 Task: Create a sub task Release to Production / Go Live for the task  Develop a new online platform for event ticket sales in the project AgileMind , assign it to team member softage.4@softage.net and update the status of the sub task to  On Track  , set the priority of the sub task to Low
Action: Mouse moved to (240, 306)
Screenshot: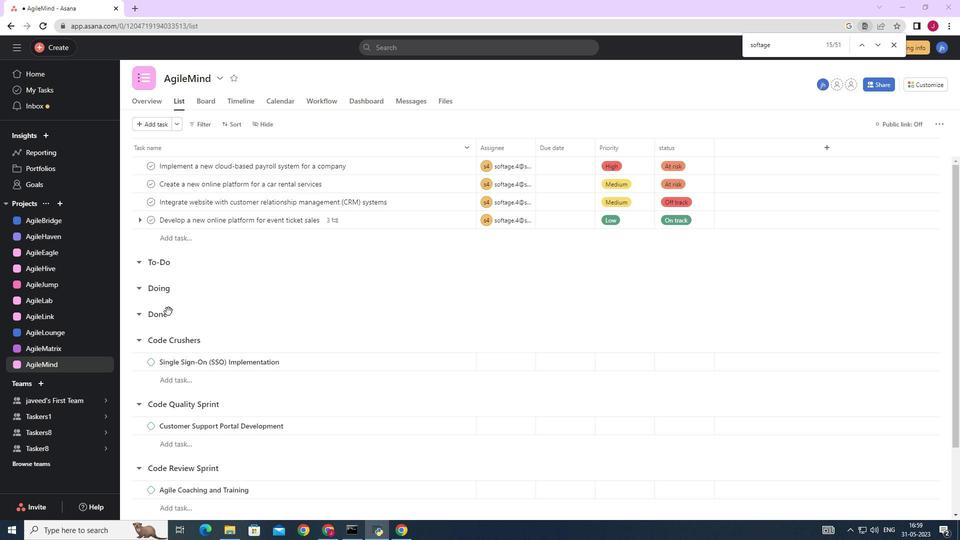 
Action: Mouse scrolled (240, 306) with delta (0, 0)
Screenshot: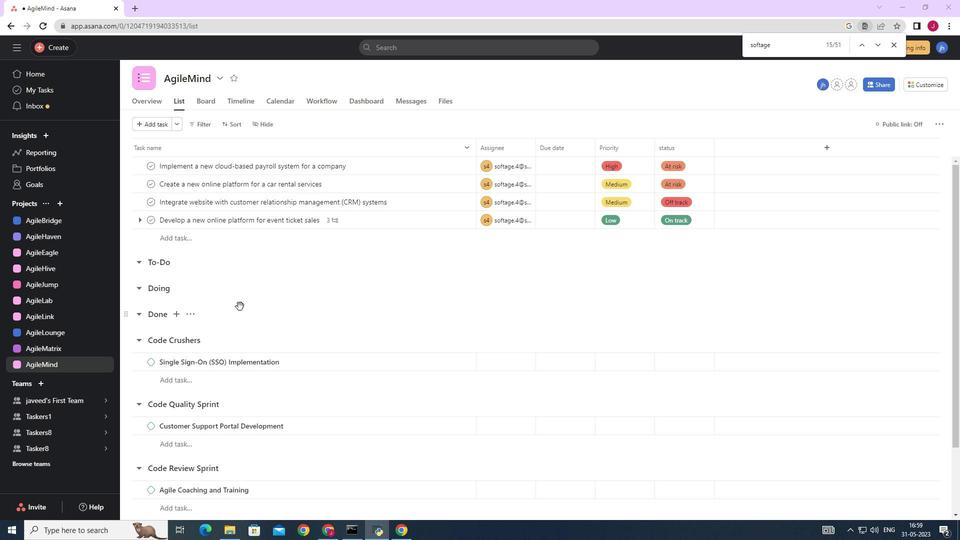 
Action: Mouse scrolled (240, 306) with delta (0, 0)
Screenshot: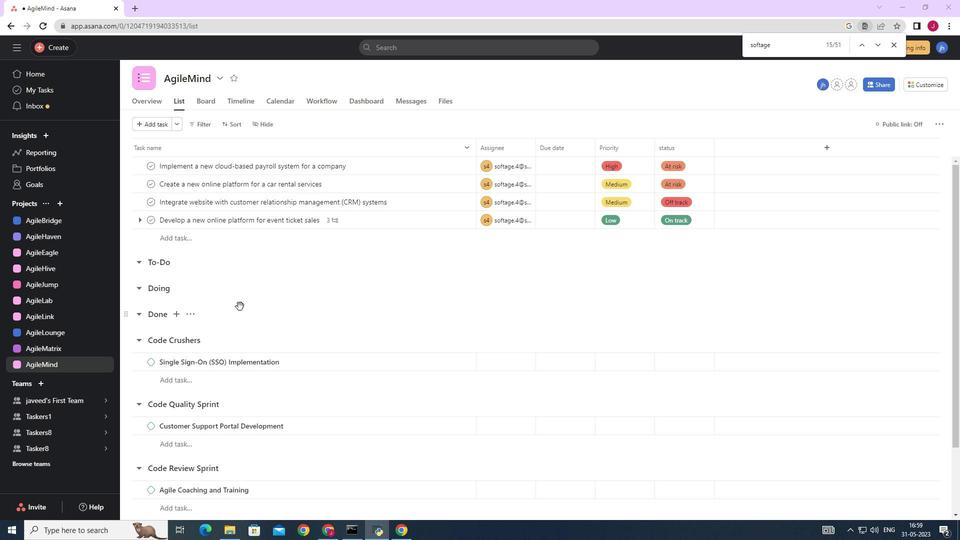 
Action: Mouse scrolled (240, 306) with delta (0, 0)
Screenshot: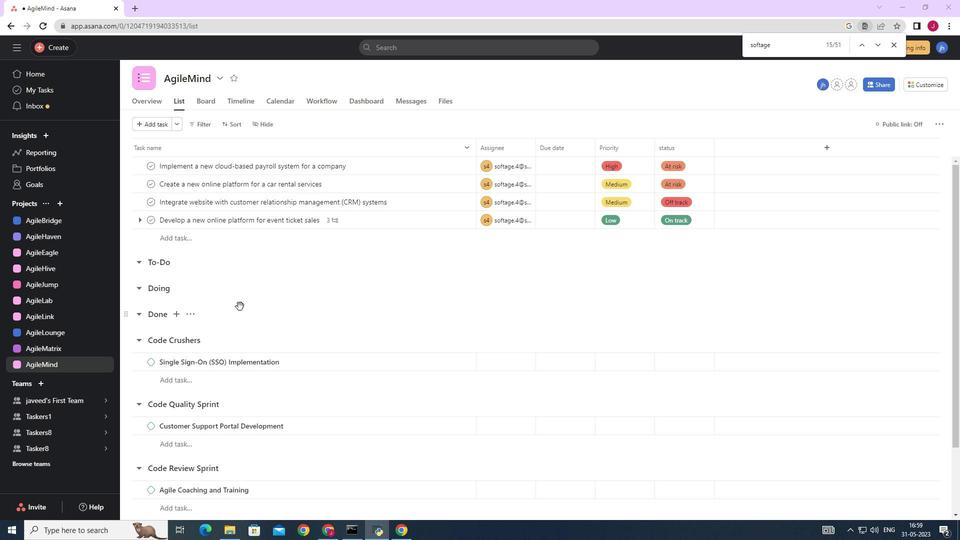 
Action: Mouse scrolled (240, 306) with delta (0, 0)
Screenshot: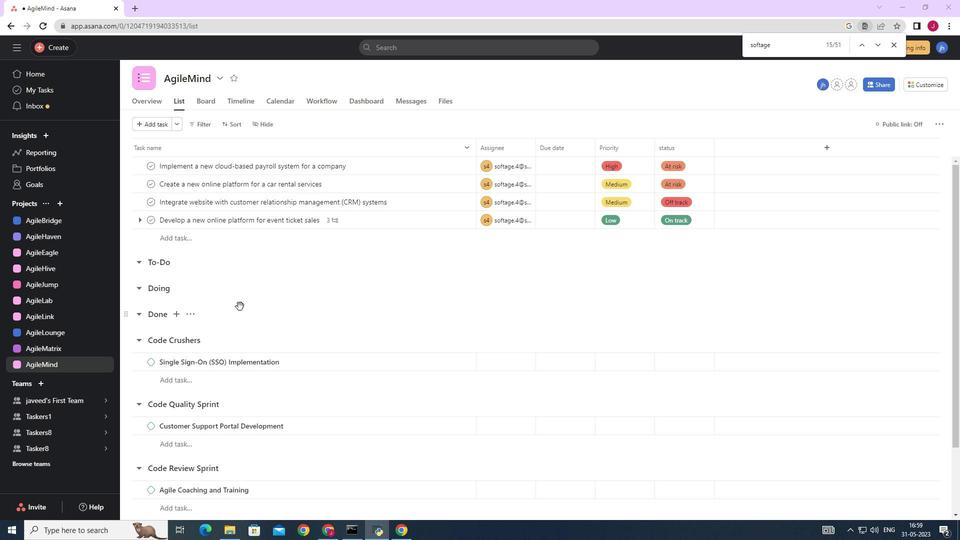 
Action: Mouse scrolled (240, 306) with delta (0, 0)
Screenshot: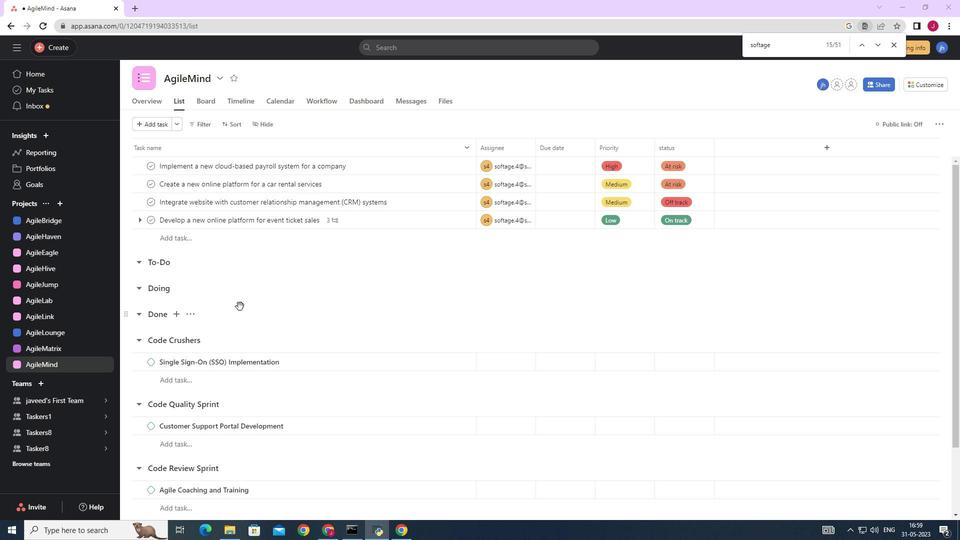 
Action: Mouse moved to (364, 301)
Screenshot: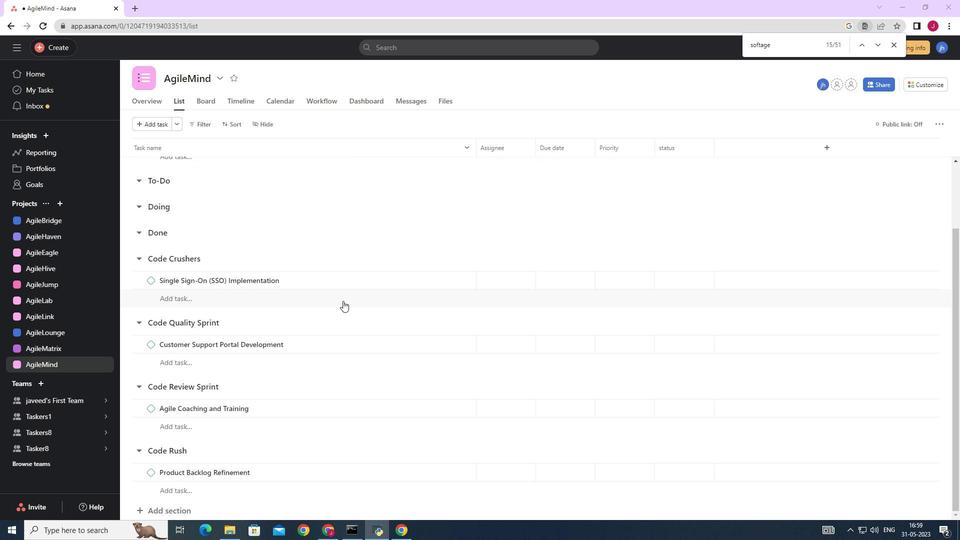 
Action: Mouse scrolled (364, 300) with delta (0, 0)
Screenshot: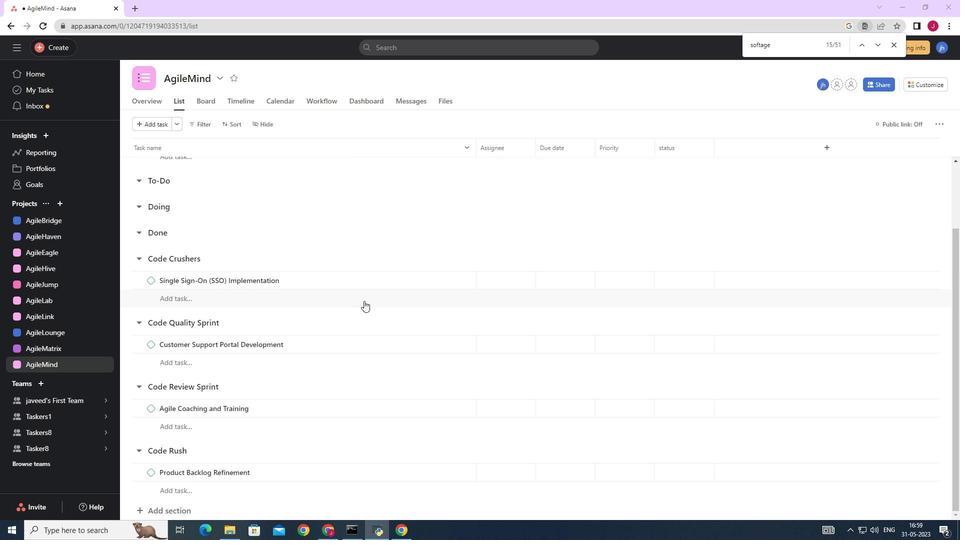 
Action: Mouse scrolled (364, 300) with delta (0, 0)
Screenshot: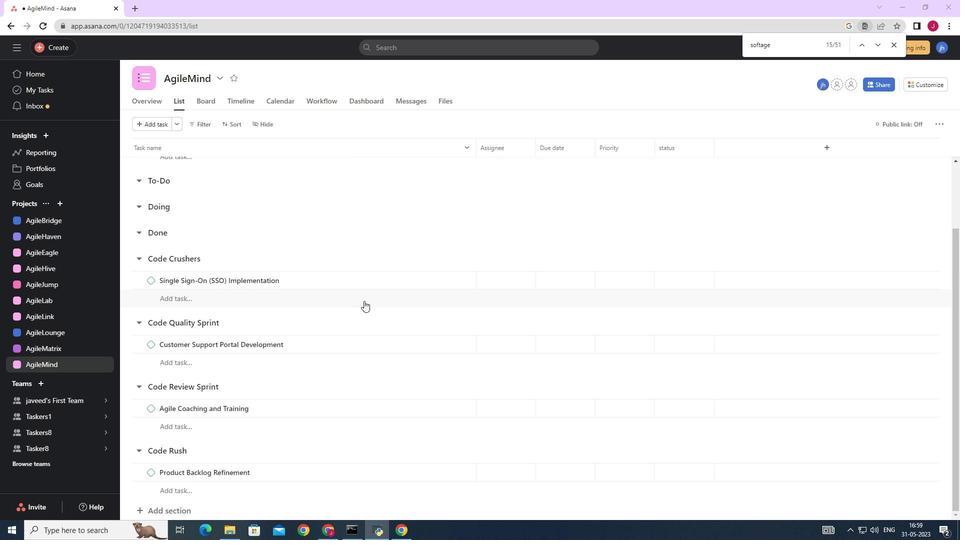 
Action: Mouse scrolled (364, 300) with delta (0, 0)
Screenshot: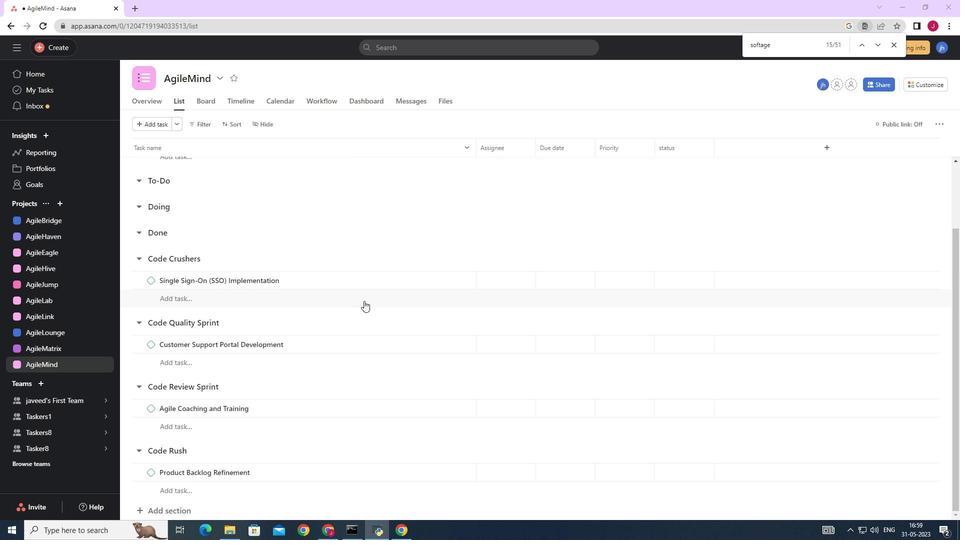 
Action: Mouse moved to (364, 301)
Screenshot: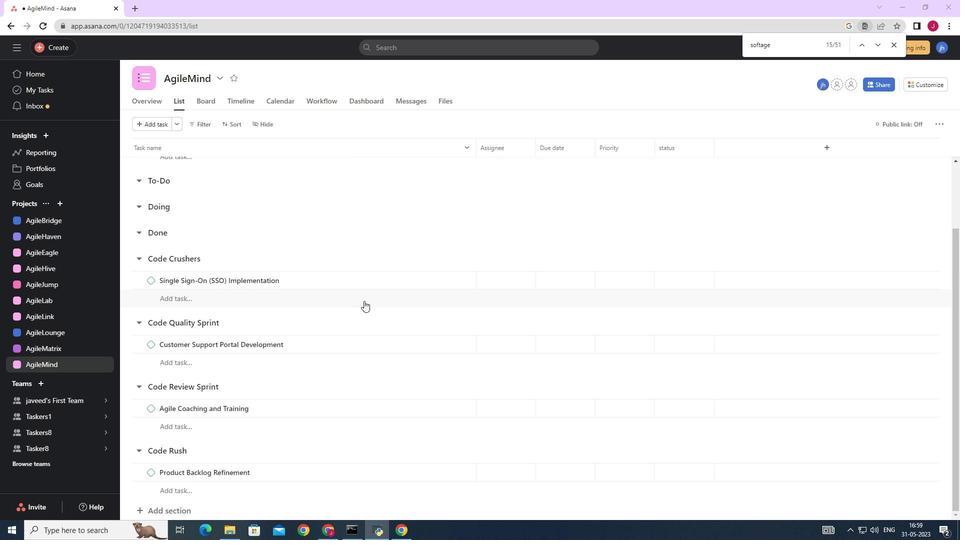 
Action: Mouse scrolled (364, 300) with delta (0, 0)
Screenshot: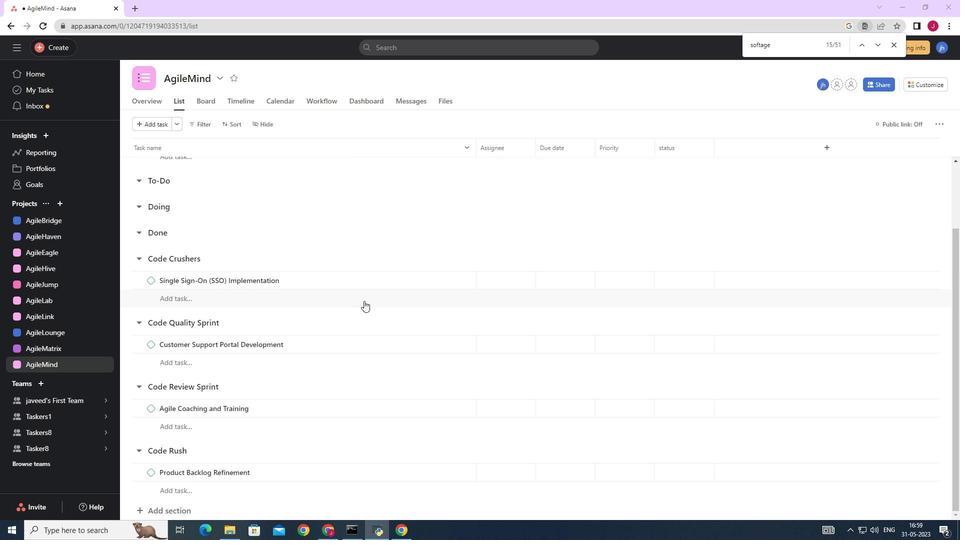
Action: Mouse moved to (364, 299)
Screenshot: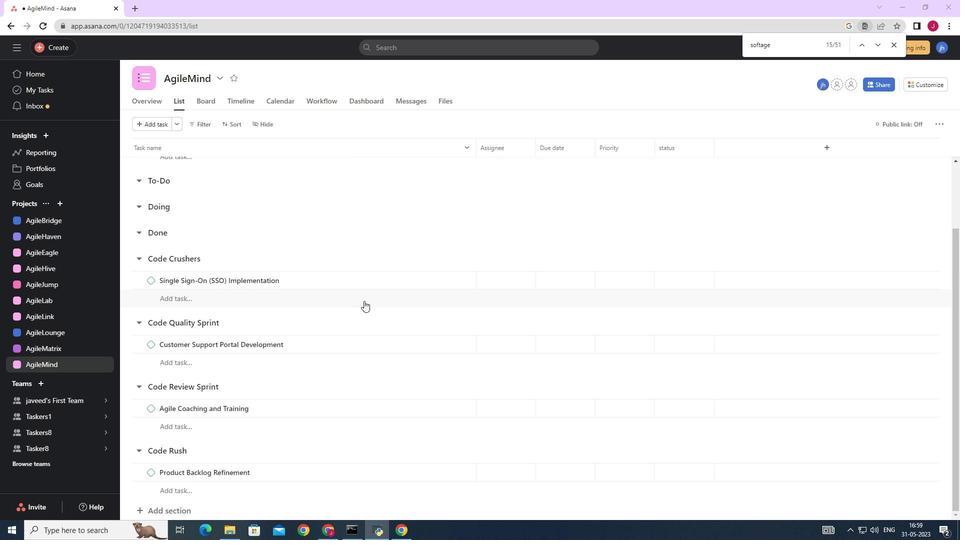 
Action: Mouse scrolled (364, 299) with delta (0, 0)
Screenshot: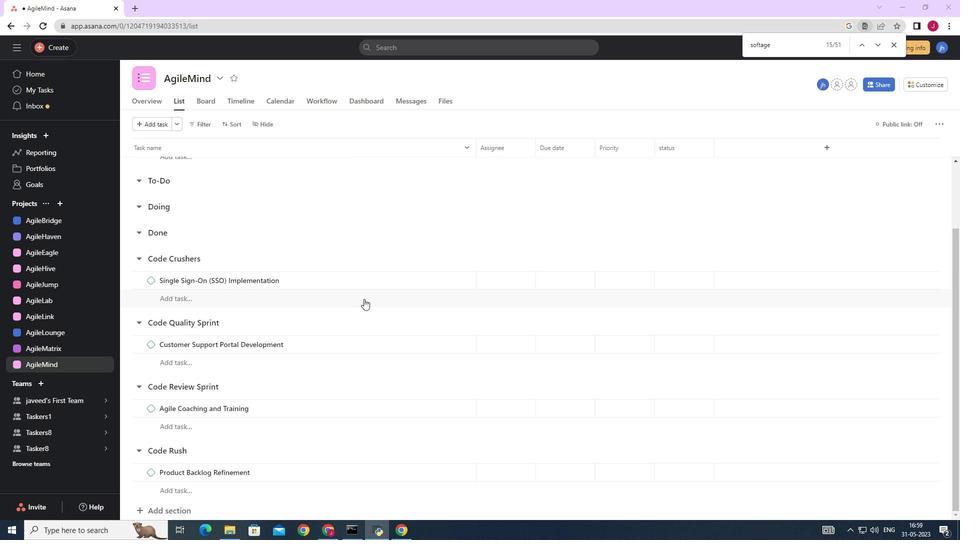 
Action: Mouse scrolled (364, 299) with delta (0, 0)
Screenshot: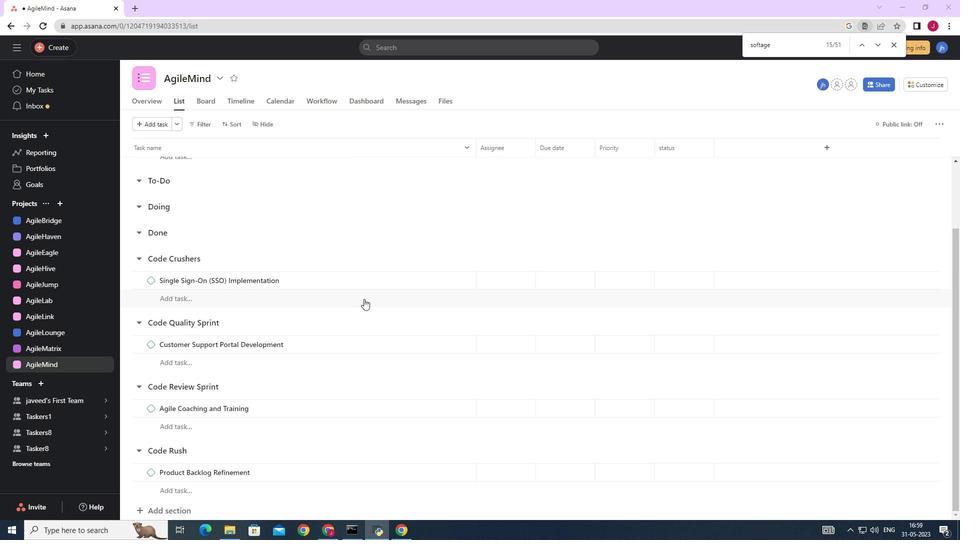 
Action: Mouse scrolled (364, 299) with delta (0, 0)
Screenshot: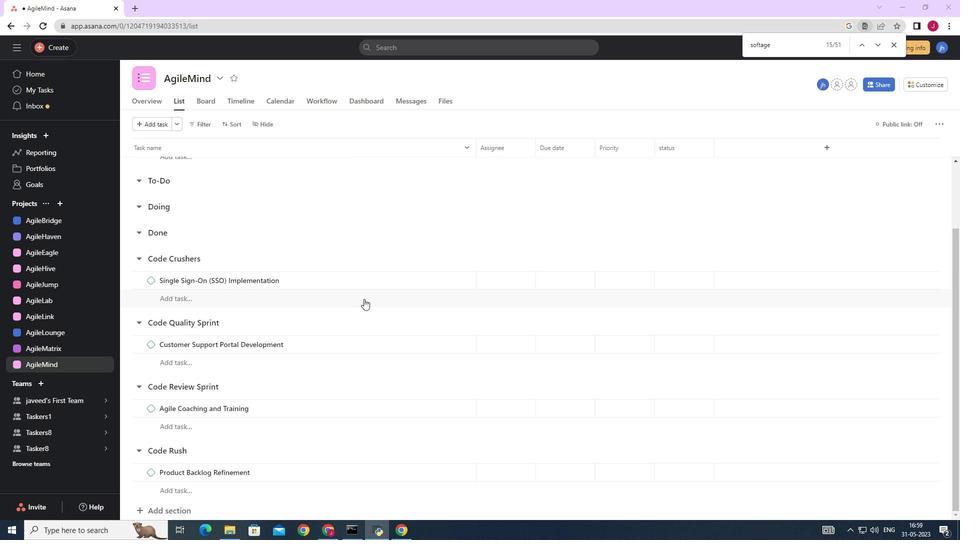 
Action: Mouse scrolled (364, 299) with delta (0, 0)
Screenshot: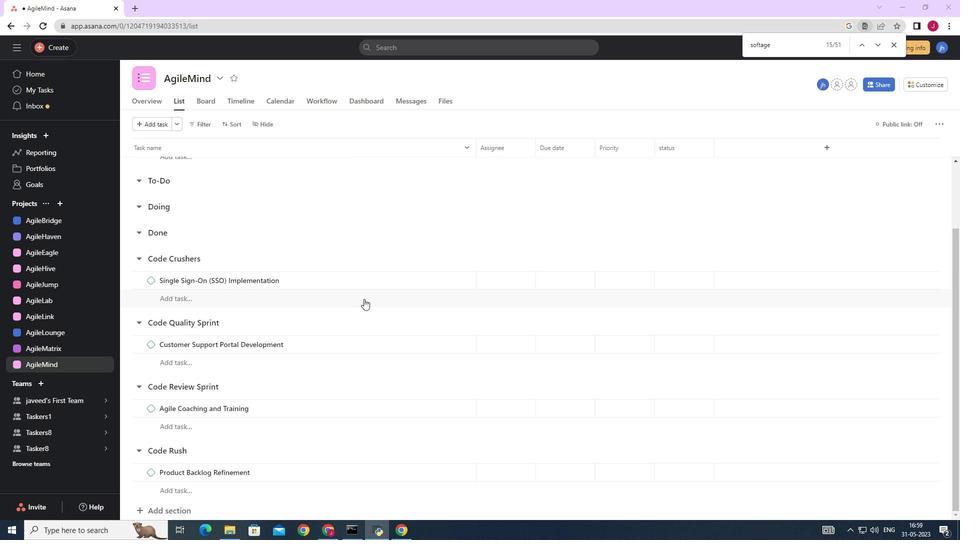 
Action: Mouse scrolled (364, 299) with delta (0, 0)
Screenshot: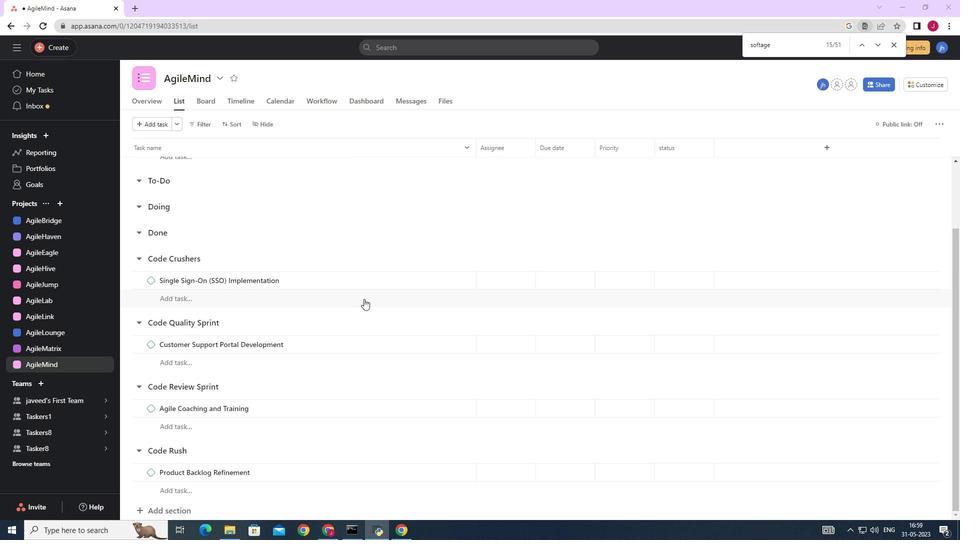 
Action: Mouse moved to (433, 224)
Screenshot: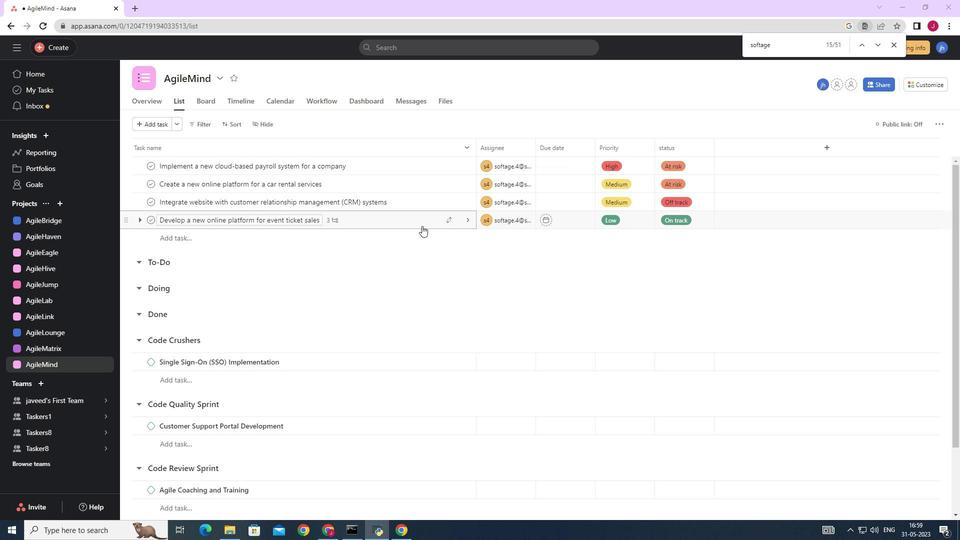 
Action: Mouse pressed left at (433, 224)
Screenshot: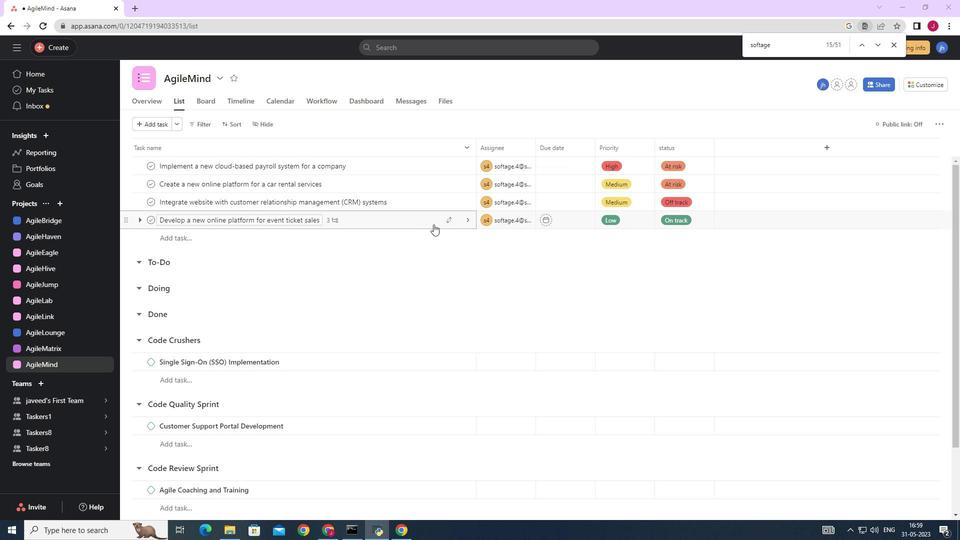 
Action: Mouse moved to (778, 291)
Screenshot: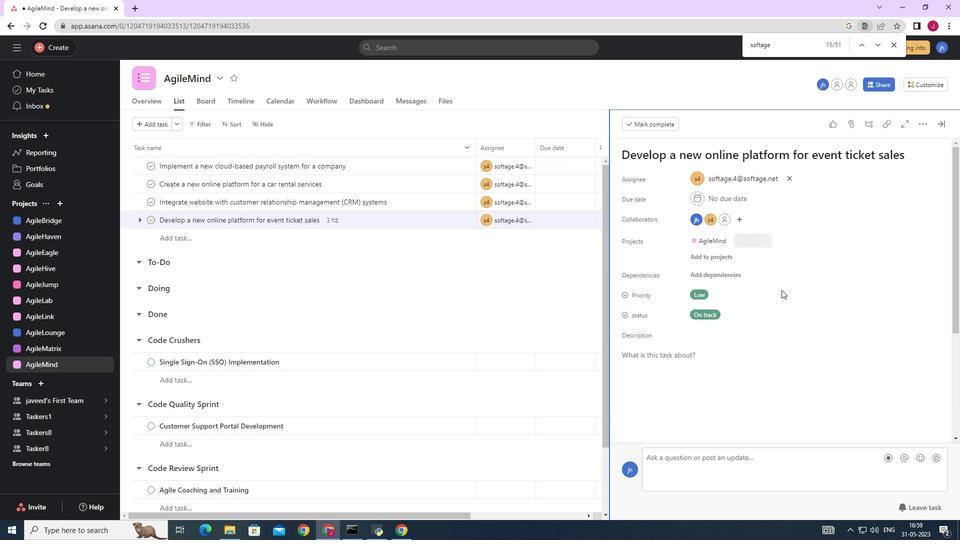 
Action: Mouse scrolled (778, 291) with delta (0, 0)
Screenshot: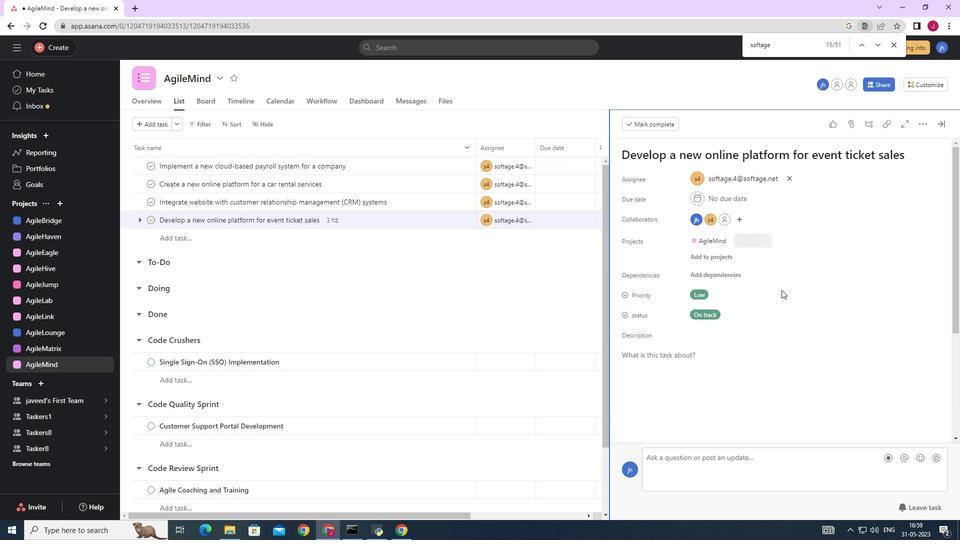 
Action: Mouse moved to (778, 291)
Screenshot: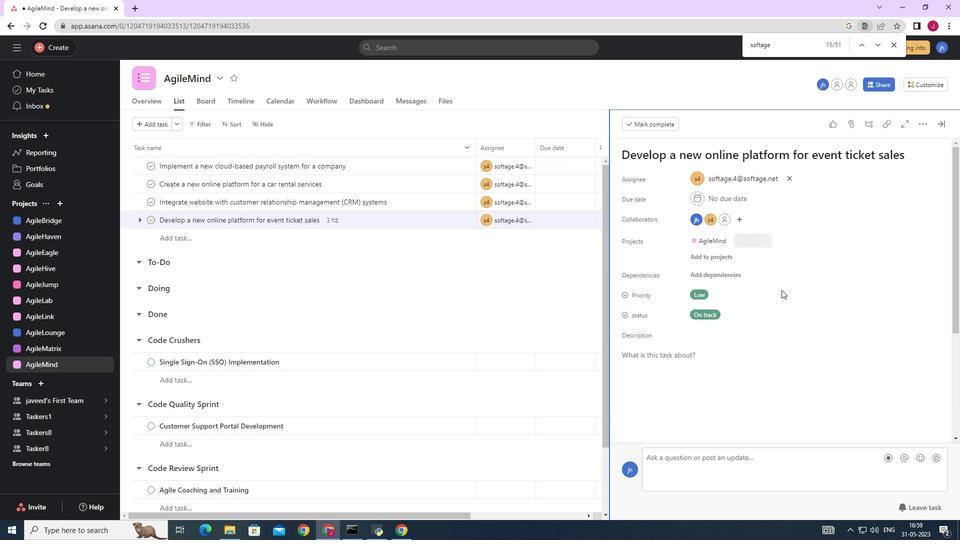 
Action: Mouse scrolled (778, 291) with delta (0, 0)
Screenshot: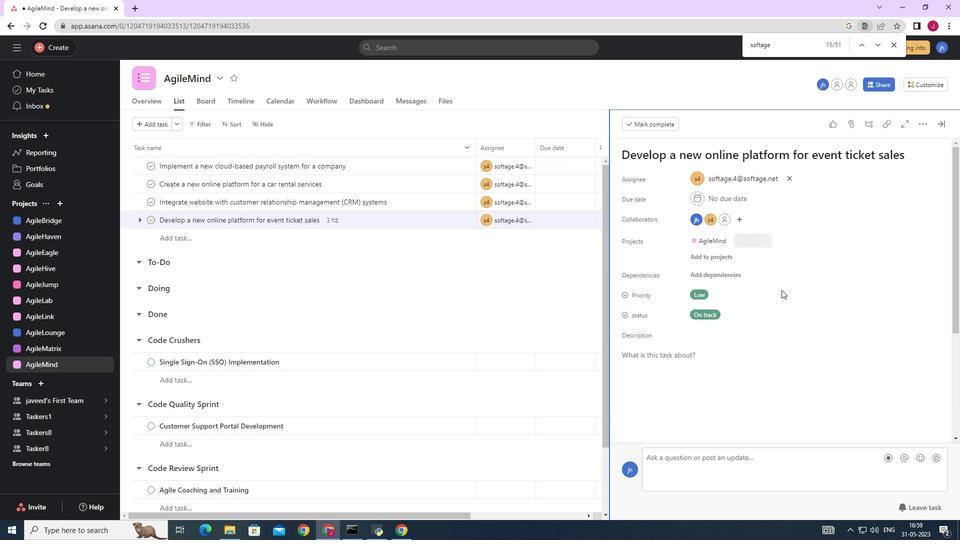 
Action: Mouse moved to (778, 292)
Screenshot: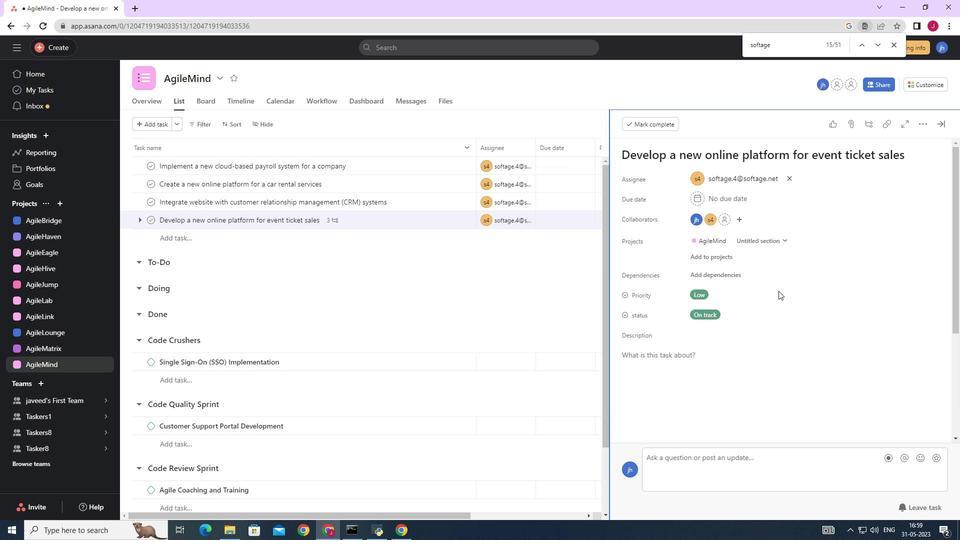 
Action: Mouse scrolled (778, 292) with delta (0, 0)
Screenshot: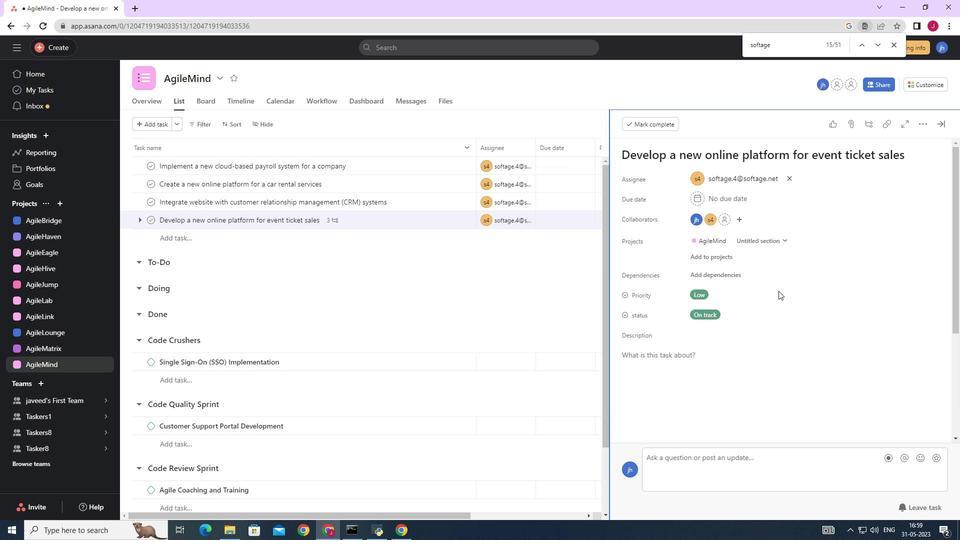 
Action: Mouse moved to (778, 293)
Screenshot: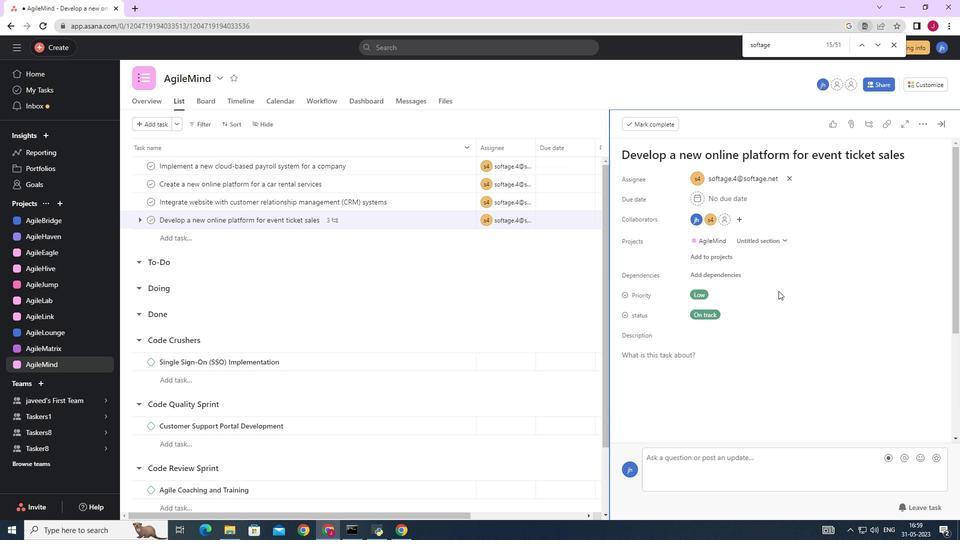
Action: Mouse scrolled (778, 292) with delta (0, 0)
Screenshot: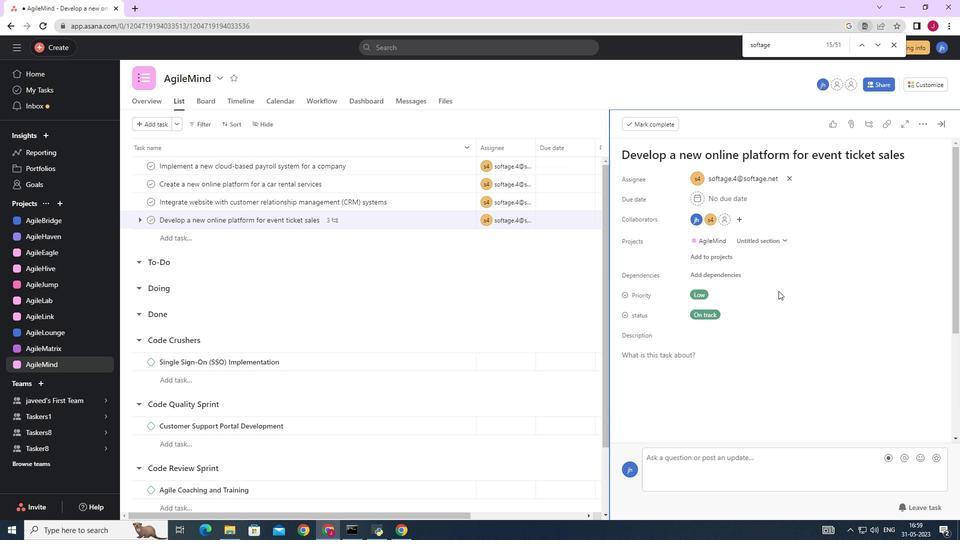 
Action: Mouse moved to (777, 294)
Screenshot: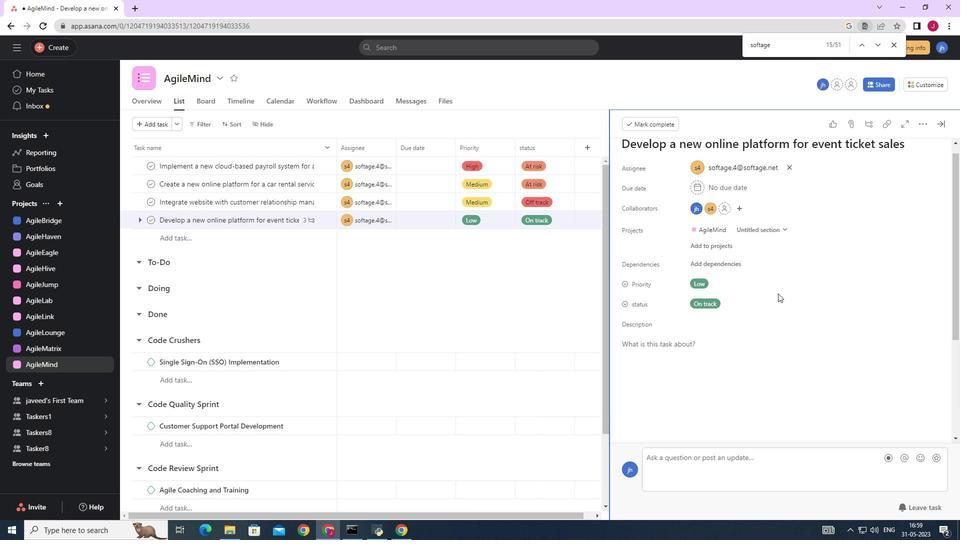
Action: Mouse scrolled (777, 294) with delta (0, 0)
Screenshot: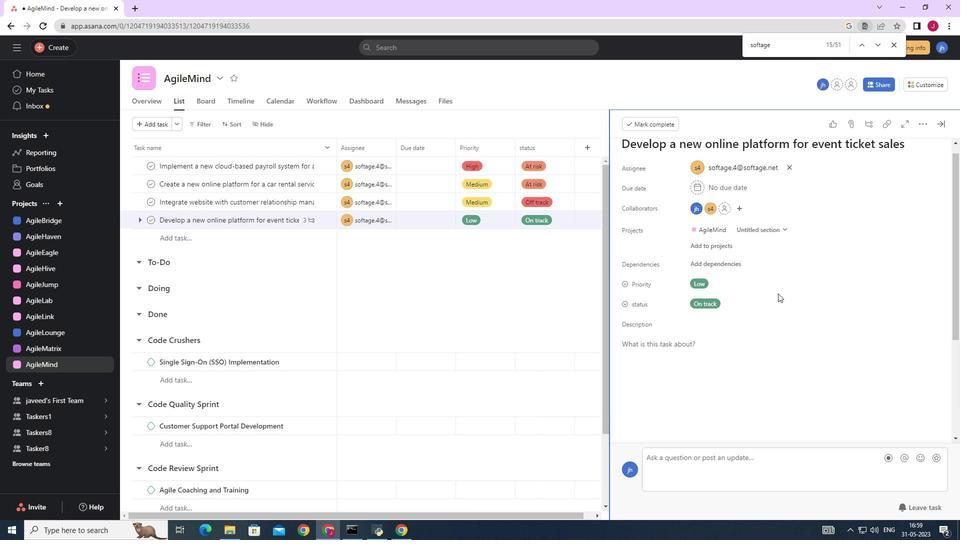 
Action: Mouse moved to (767, 304)
Screenshot: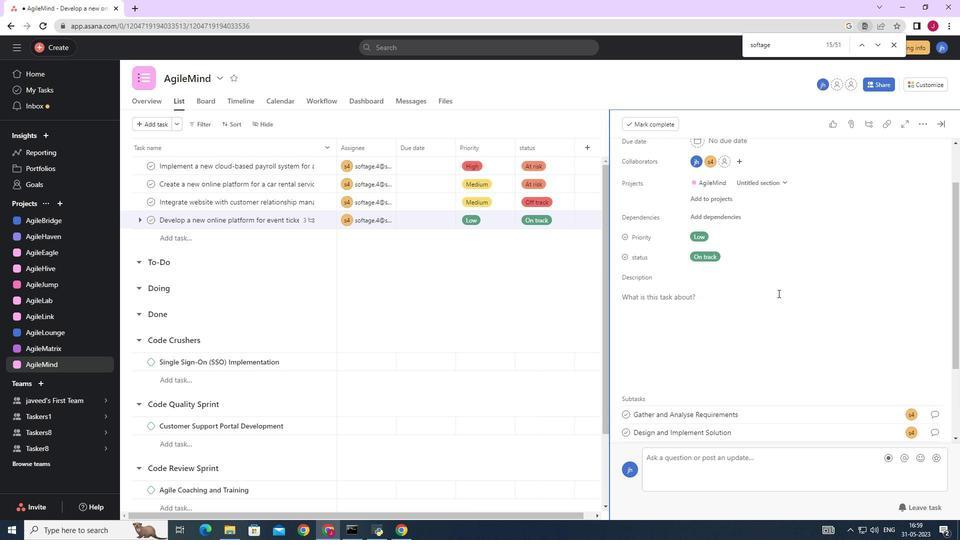 
Action: Mouse scrolled (777, 294) with delta (0, 0)
Screenshot: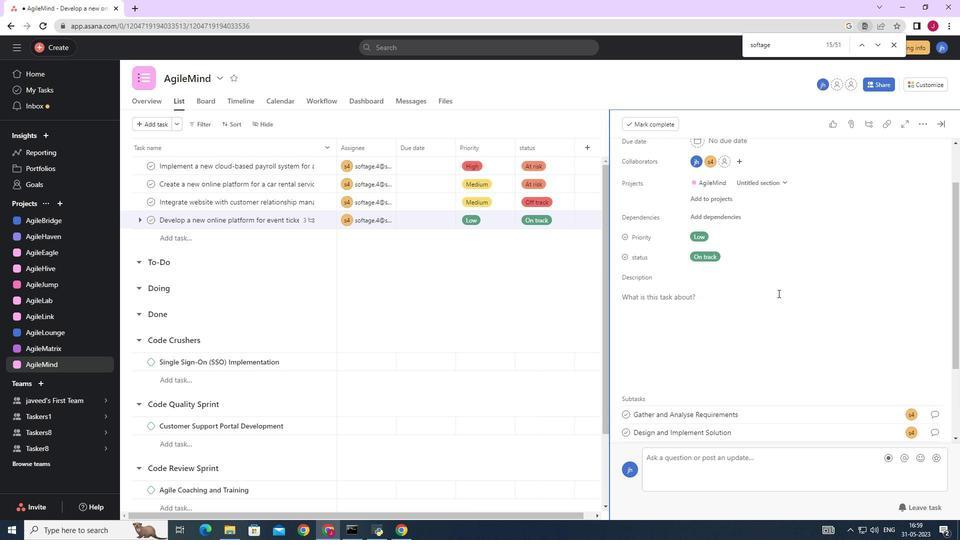 
Action: Mouse moved to (660, 364)
Screenshot: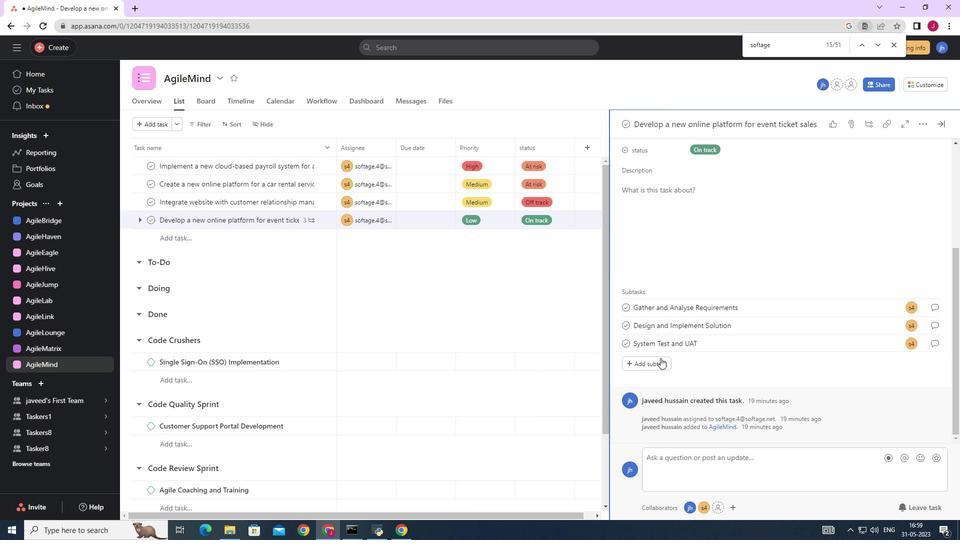 
Action: Mouse pressed left at (660, 364)
Screenshot: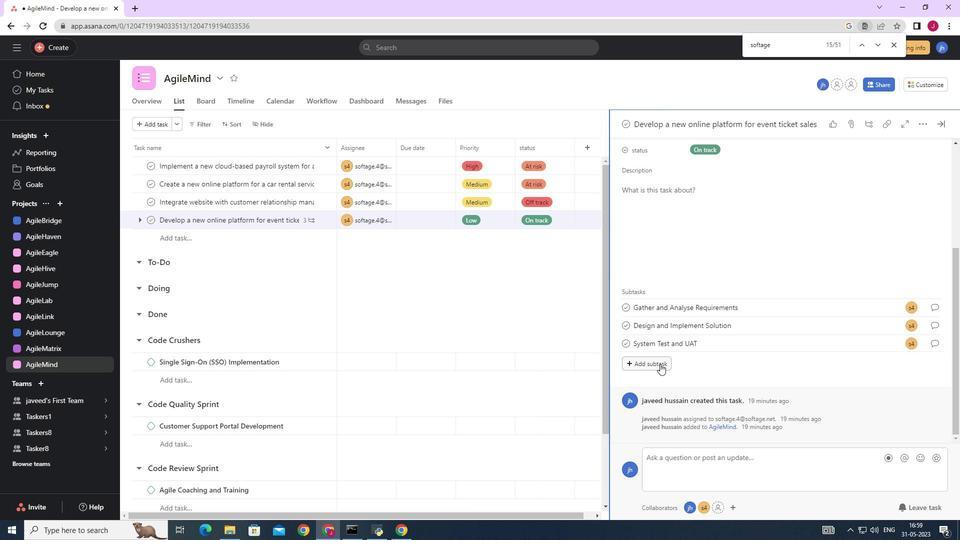 
Action: Mouse moved to (649, 343)
Screenshot: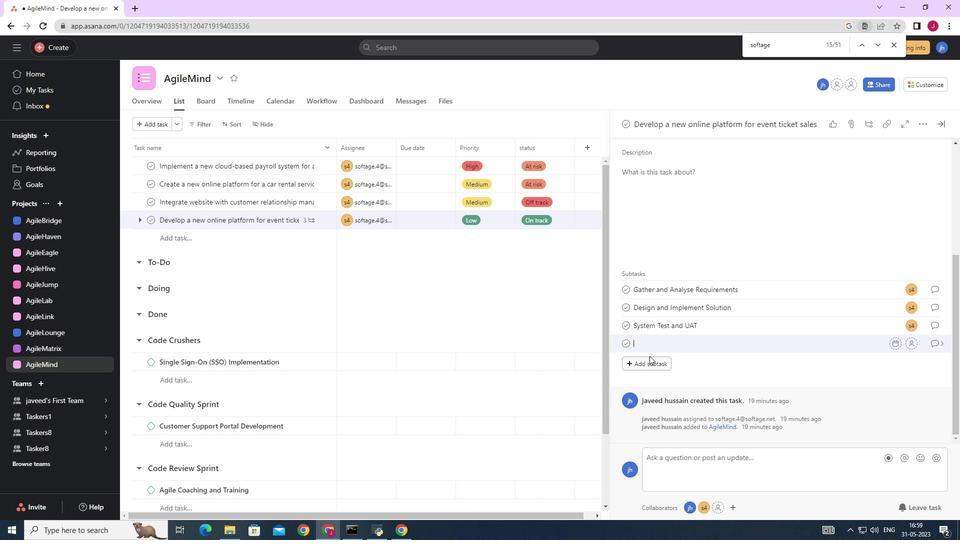 
Action: Key pressed <Key.caps_lock>R<Key.caps_lock>elease<Key.space><Key.backspace><Key.backspace><Key.backspace><Key.backspace><Key.backspace><Key.backspace><Key.backspace><Key.backspace><Key.backspace><Key.backspace><Key.backspace><Key.backspace><Key.backspace>r<Key.caps_lock>ELEASE<Key.space>TO<Key.space>PRODUCTION<Key.space>/<Key.space><Key.caps_lock>g<Key.caps_lock>O<Key.space><Key.caps_lock>l<Key.caps_lock>IVE
Screenshot: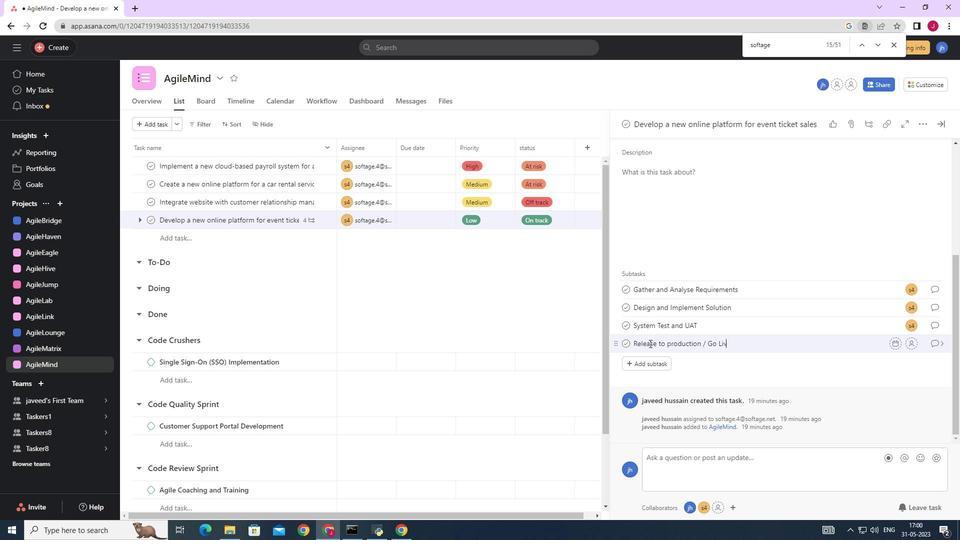 
Action: Mouse moved to (915, 342)
Screenshot: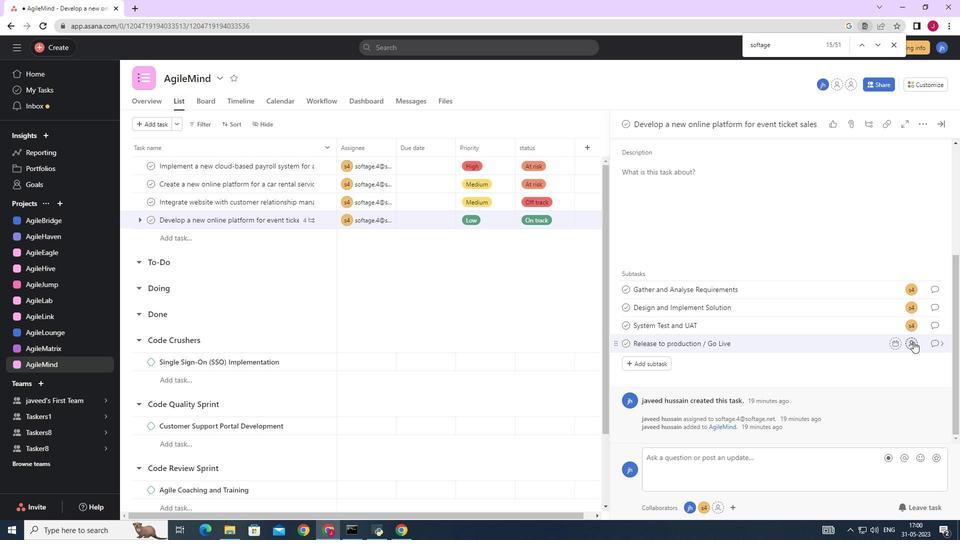 
Action: Mouse pressed left at (915, 342)
Screenshot: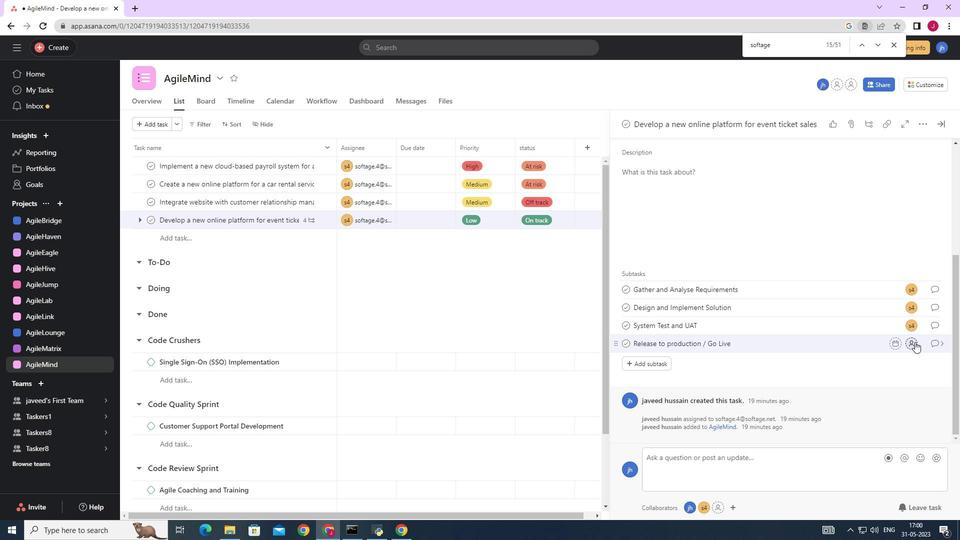 
Action: Mouse moved to (800, 222)
Screenshot: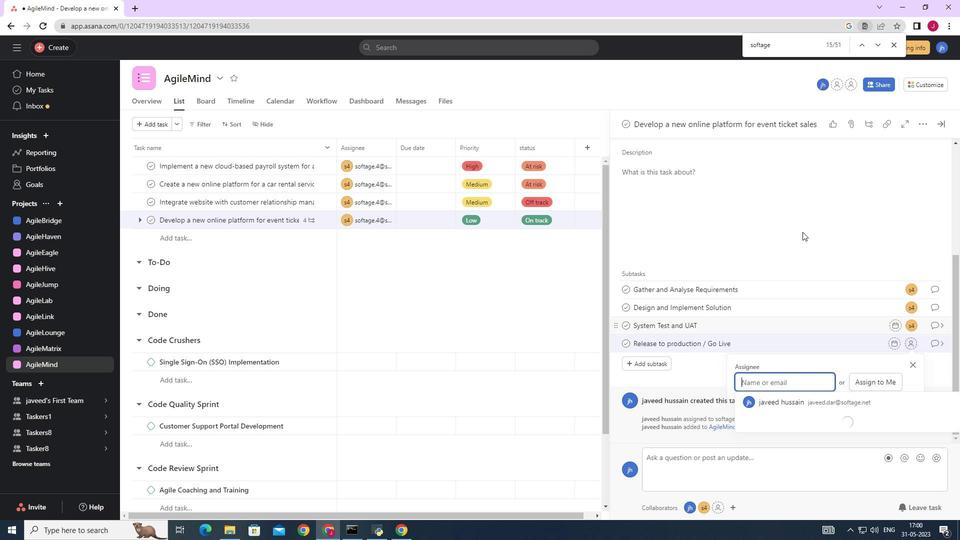 
Action: Key pressed SOFTAGE.4
Screenshot: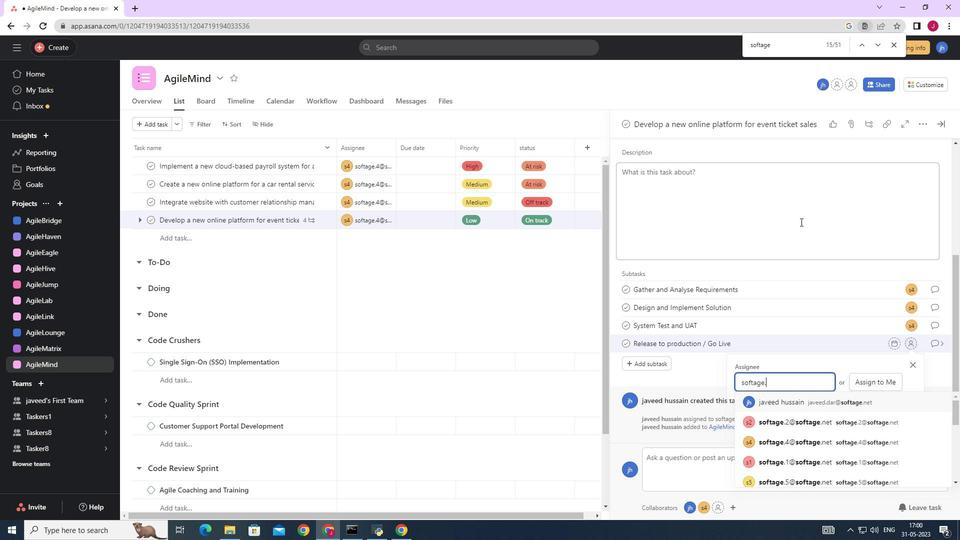 
Action: Mouse moved to (810, 405)
Screenshot: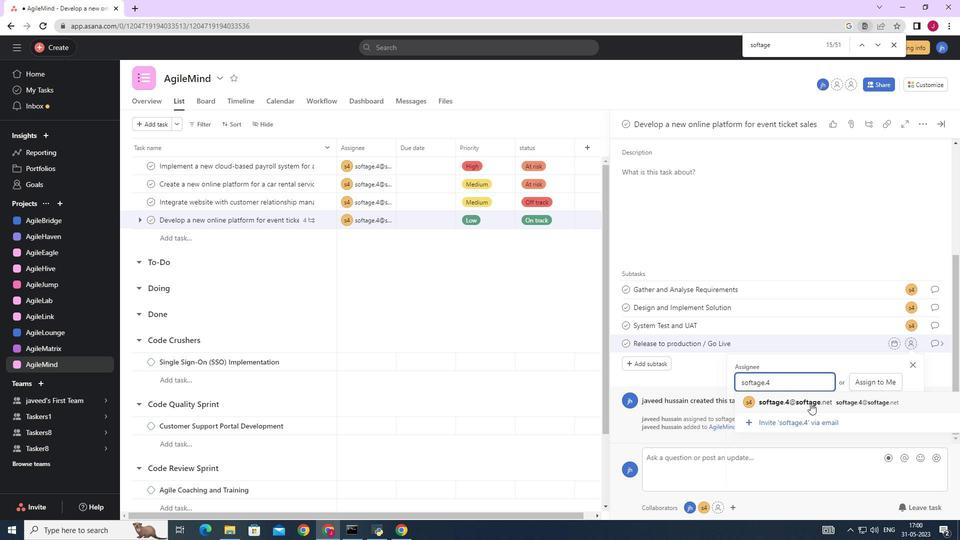 
Action: Mouse pressed left at (810, 405)
Screenshot: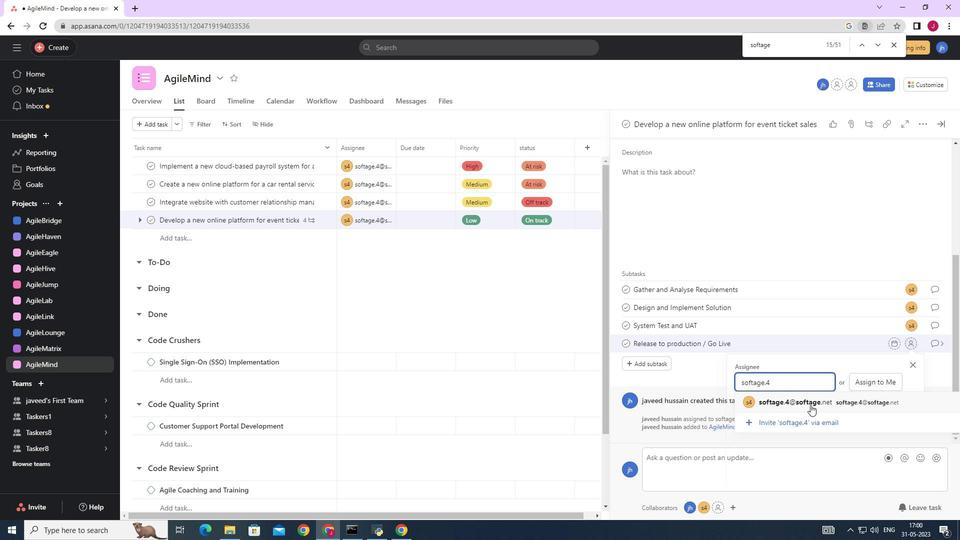 
Action: Mouse moved to (936, 343)
Screenshot: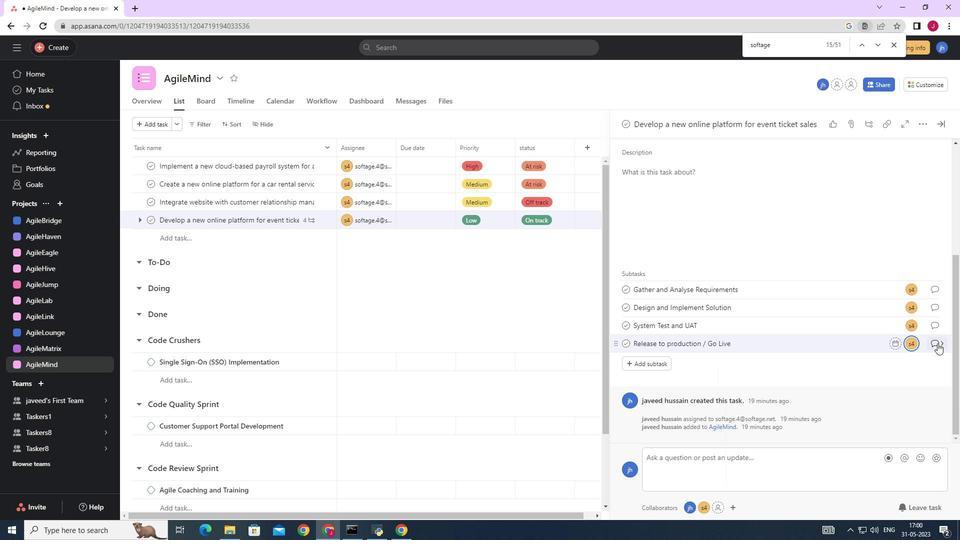
Action: Mouse pressed left at (936, 343)
Screenshot: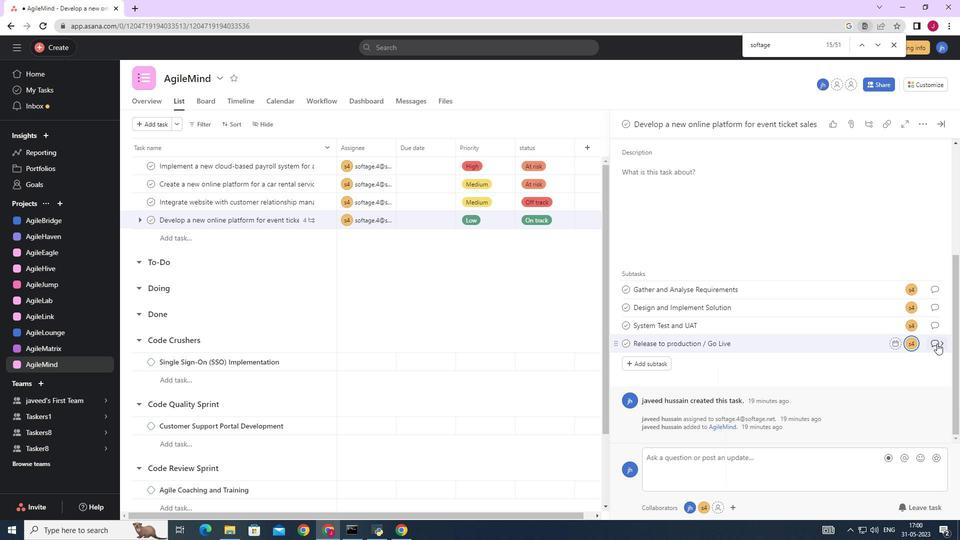 
Action: Mouse moved to (652, 289)
Screenshot: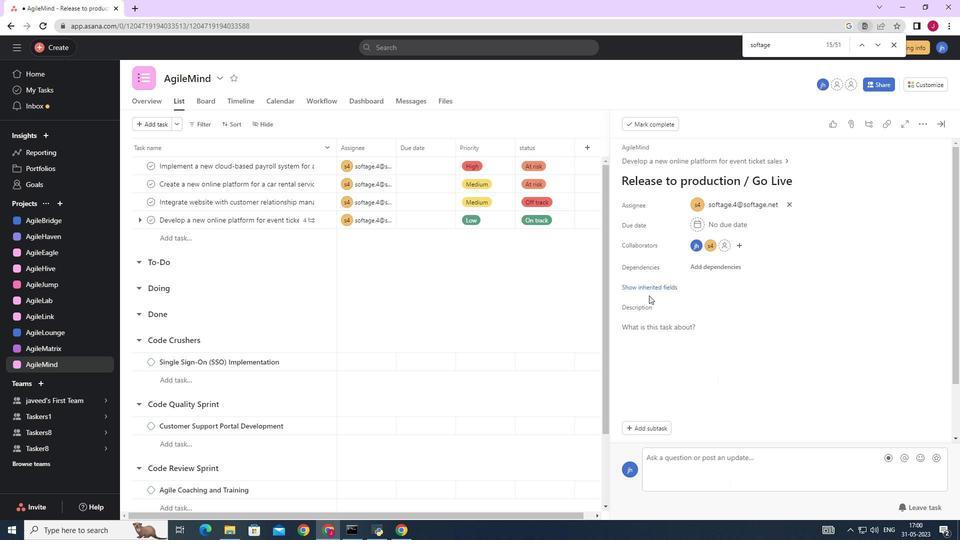 
Action: Mouse pressed left at (652, 289)
Screenshot: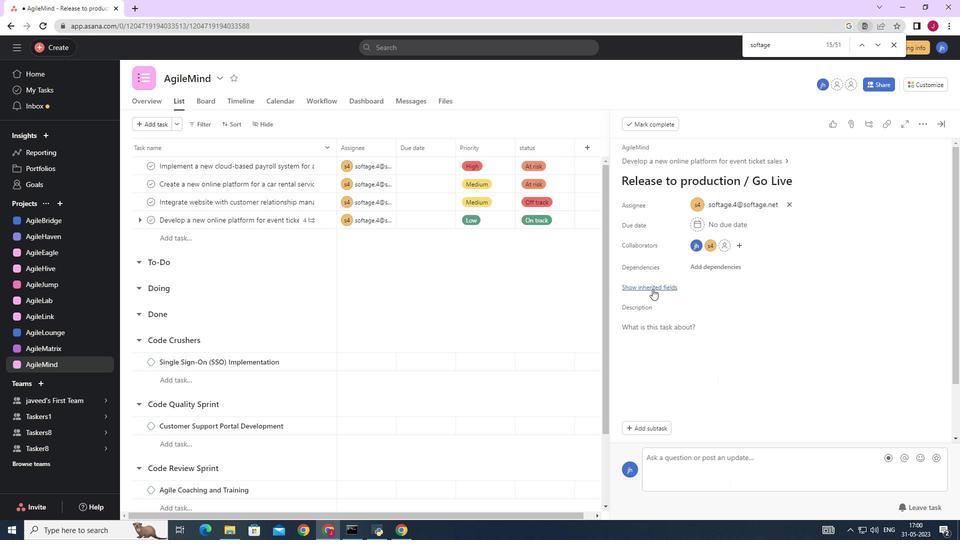 
Action: Mouse moved to (656, 292)
Screenshot: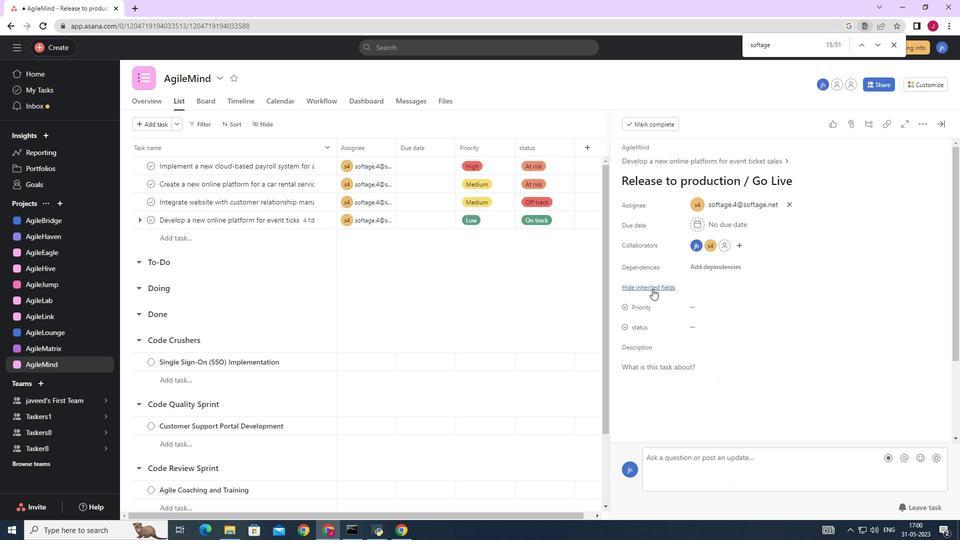 
Action: Mouse scrolled (656, 291) with delta (0, 0)
Screenshot: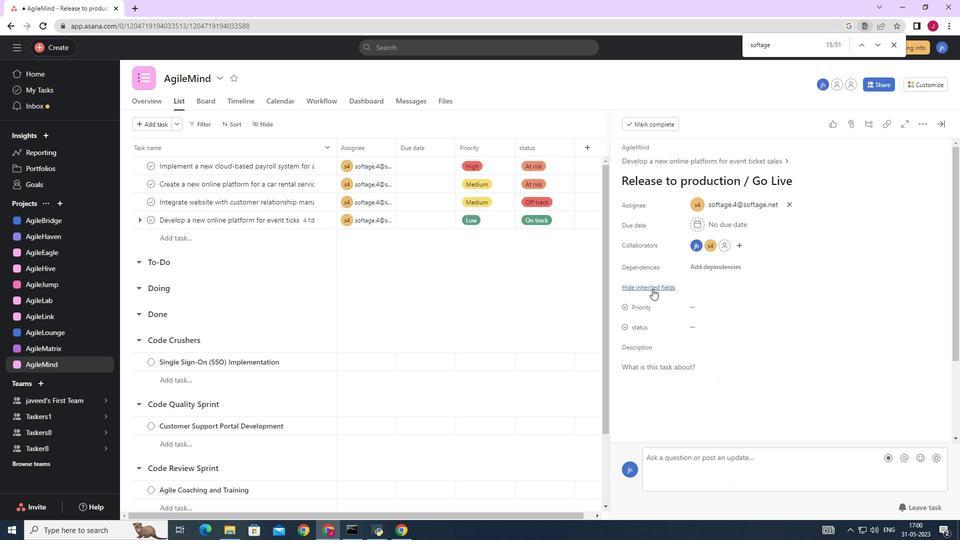 
Action: Mouse moved to (657, 293)
Screenshot: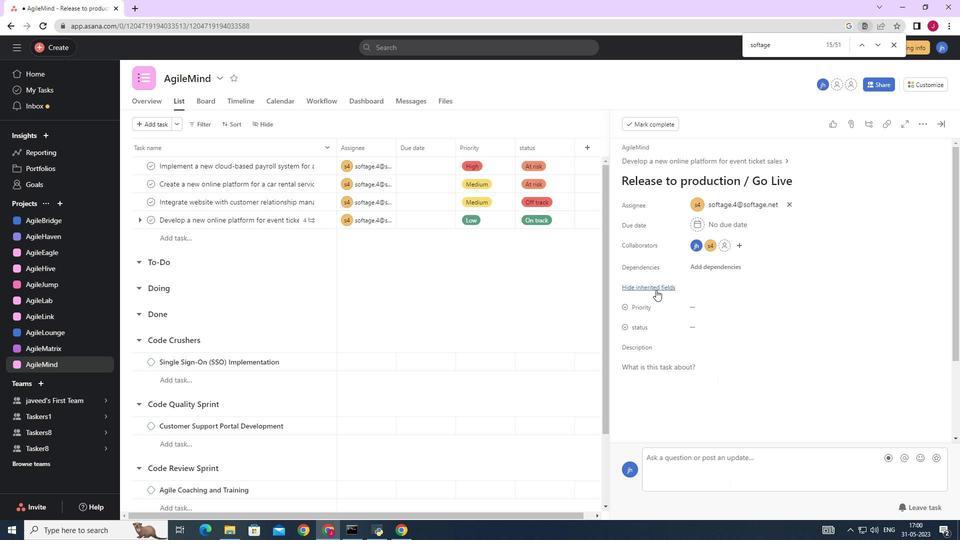 
Action: Mouse scrolled (657, 293) with delta (0, 0)
Screenshot: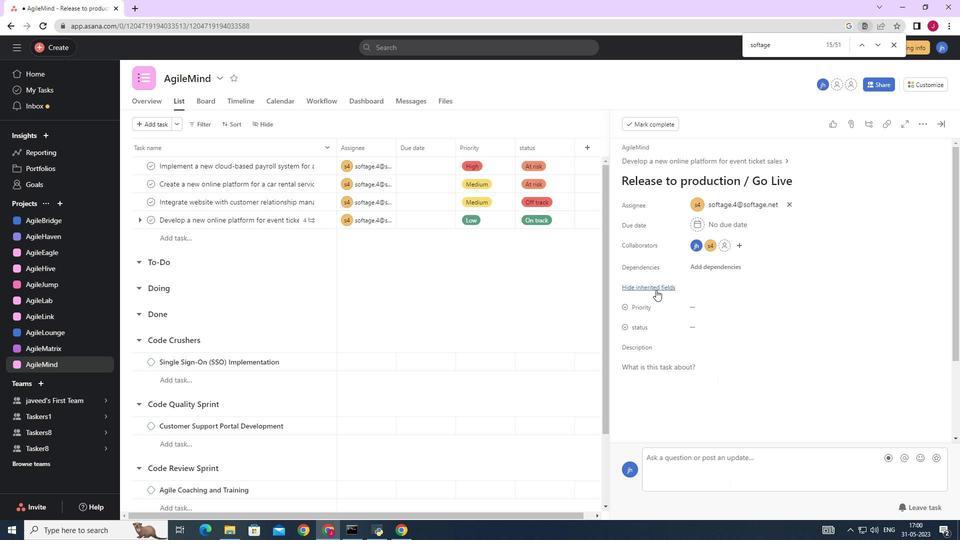 
Action: Mouse moved to (706, 207)
Screenshot: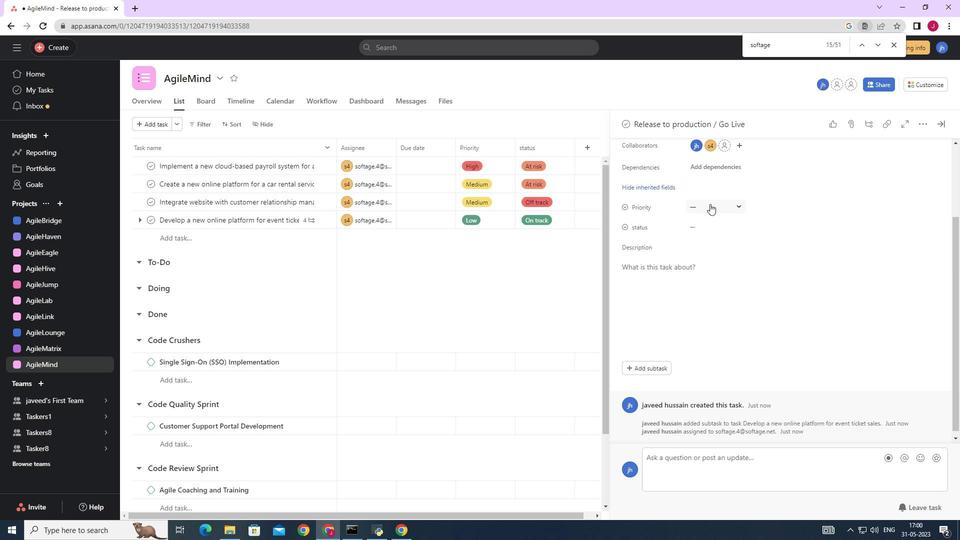 
Action: Mouse pressed left at (706, 207)
Screenshot: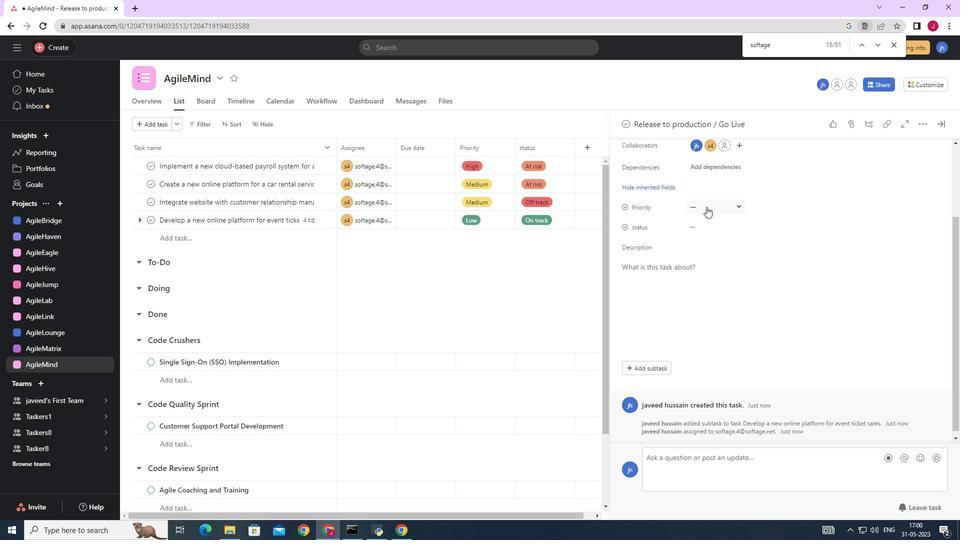 
Action: Mouse moved to (715, 273)
Screenshot: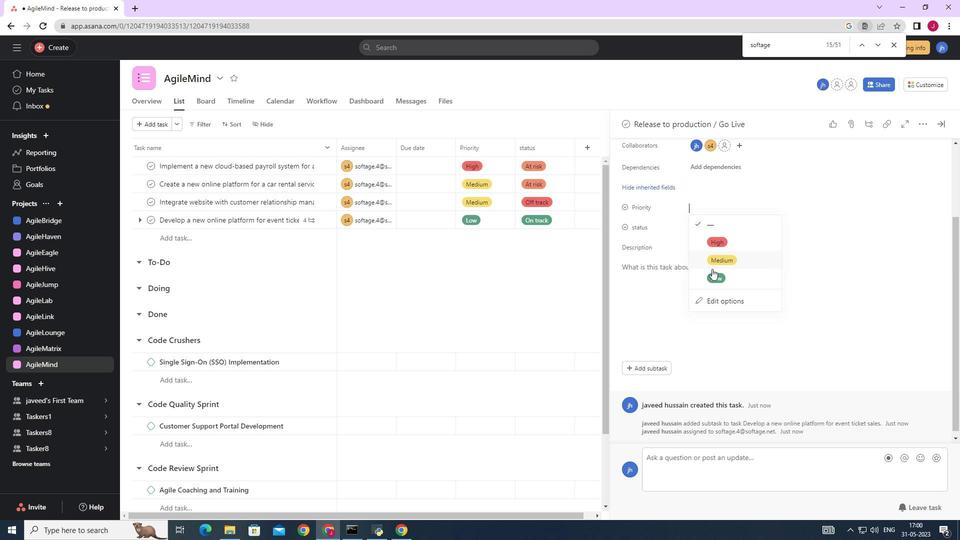 
Action: Mouse pressed left at (715, 273)
Screenshot: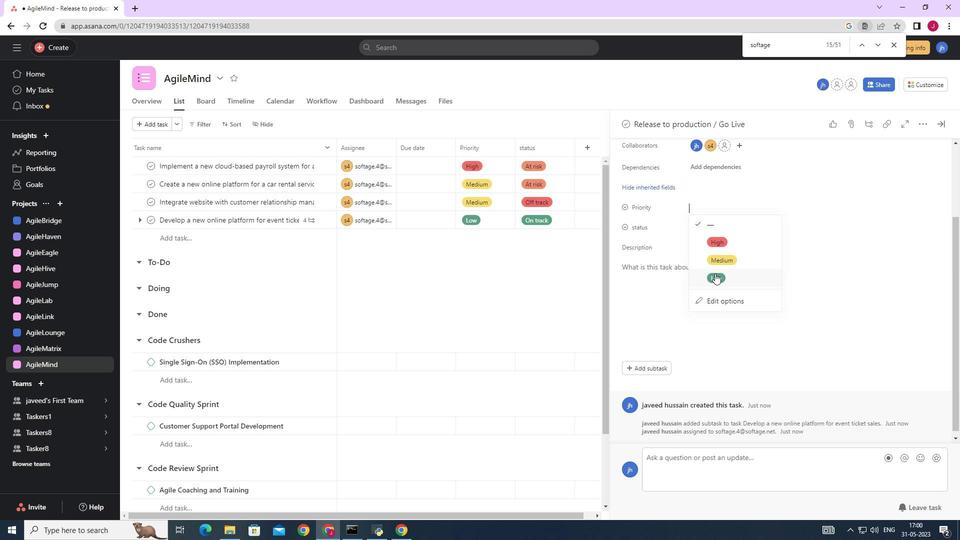 
Action: Mouse moved to (704, 226)
Screenshot: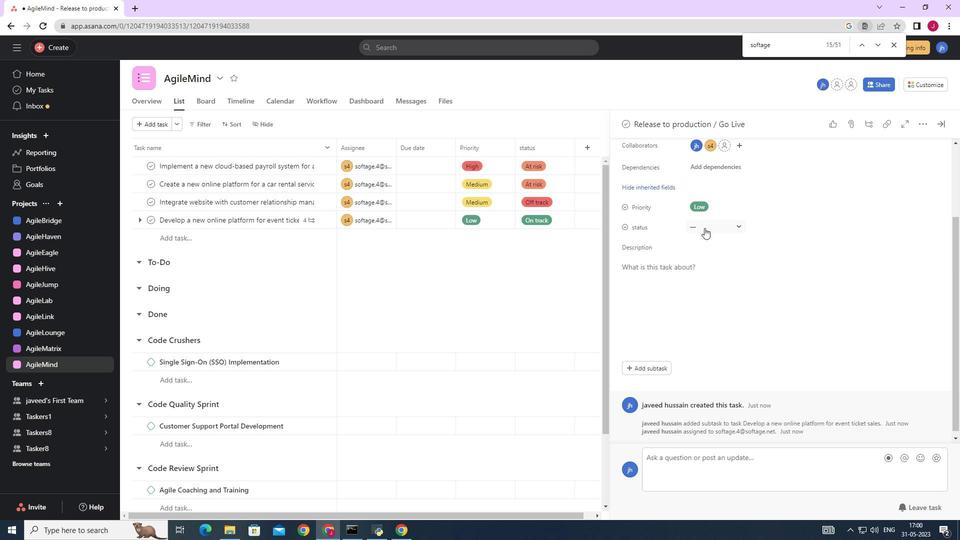 
Action: Mouse pressed left at (704, 226)
Screenshot: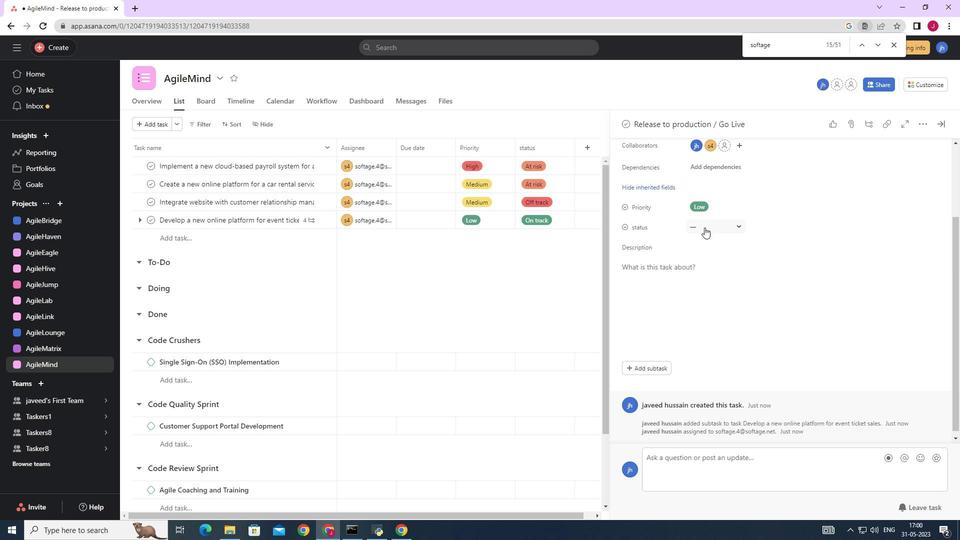 
Action: Mouse moved to (718, 263)
Screenshot: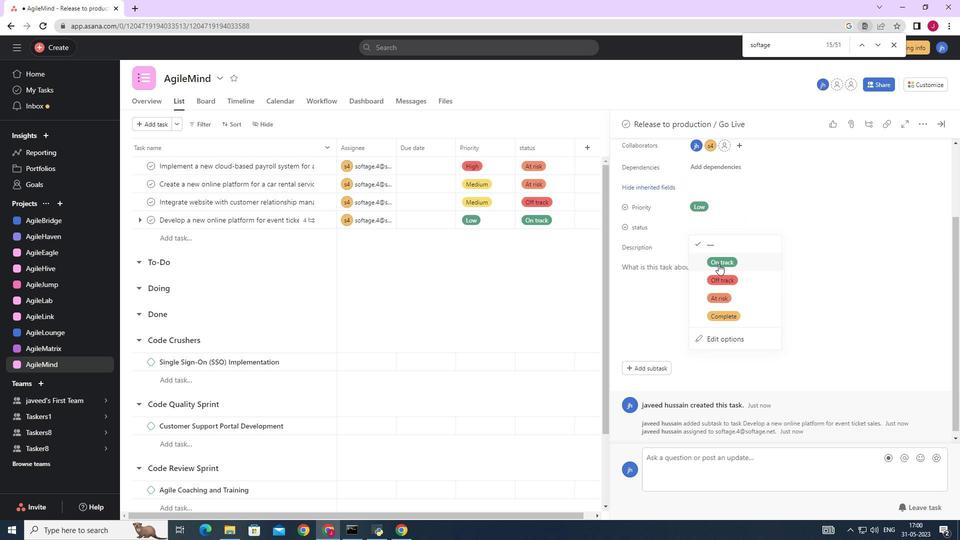 
Action: Mouse pressed left at (718, 263)
Screenshot: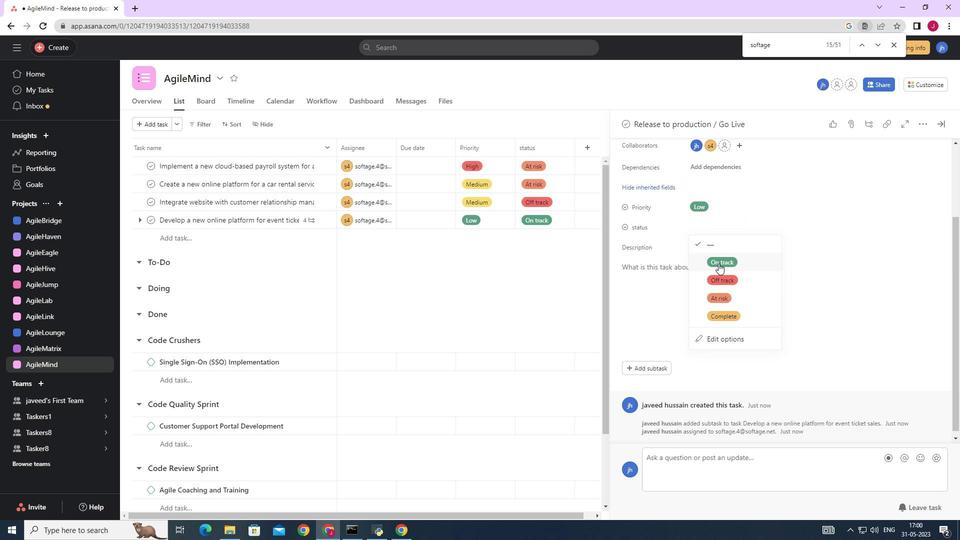 
Action: Mouse moved to (942, 120)
Screenshot: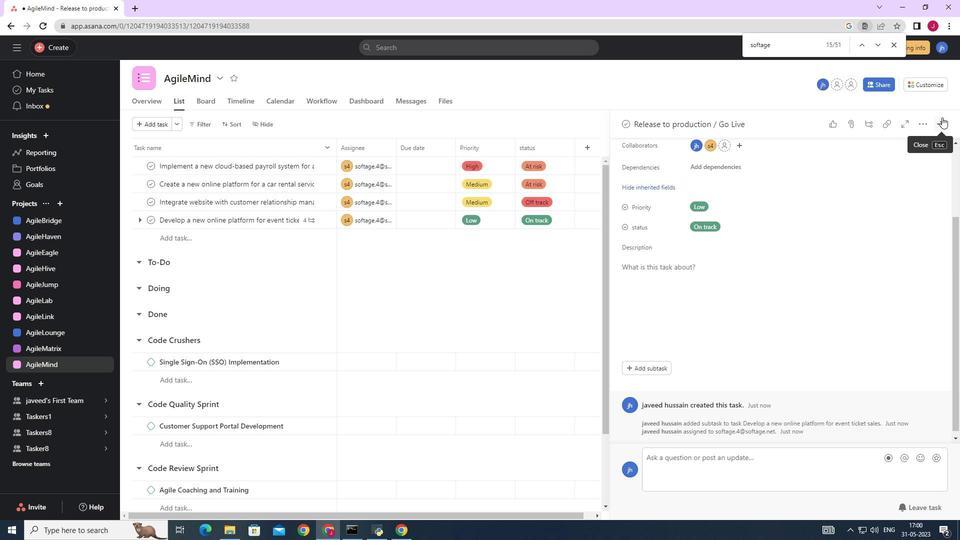 
Action: Mouse pressed left at (942, 120)
Screenshot: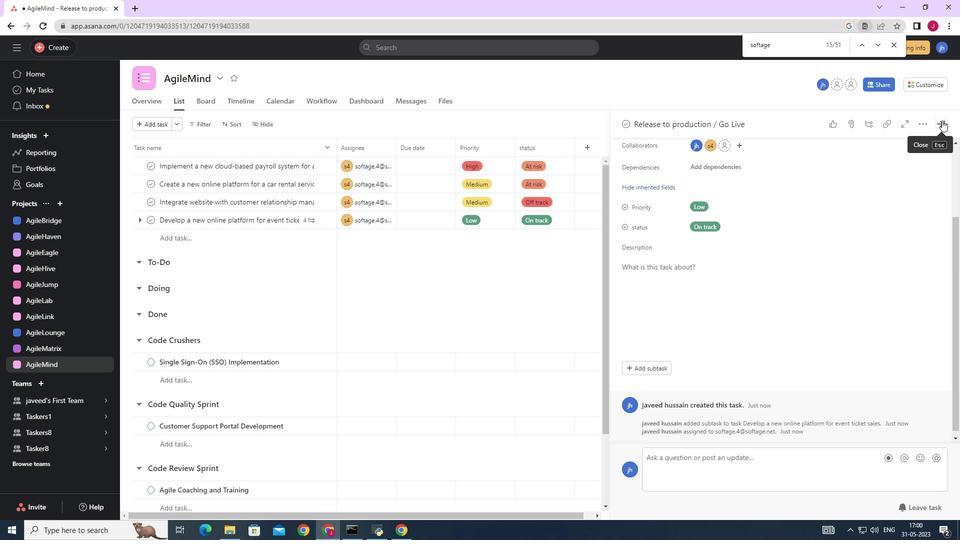 
Action: Mouse moved to (711, 304)
Screenshot: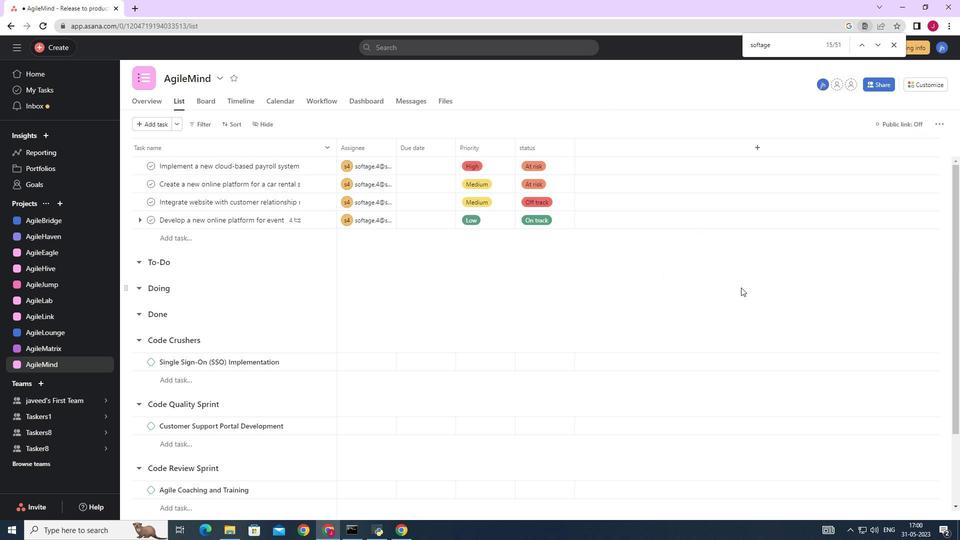 
